 Task: Create a rule when a due date more than days ago is moved in a card by me.
Action: Mouse moved to (1077, 92)
Screenshot: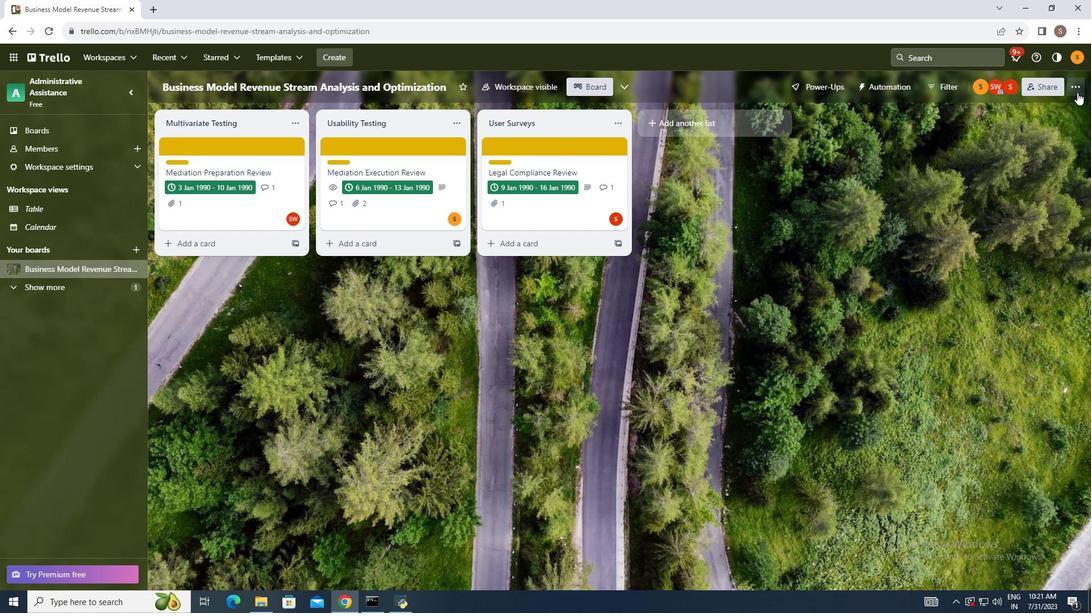
Action: Mouse pressed left at (1077, 92)
Screenshot: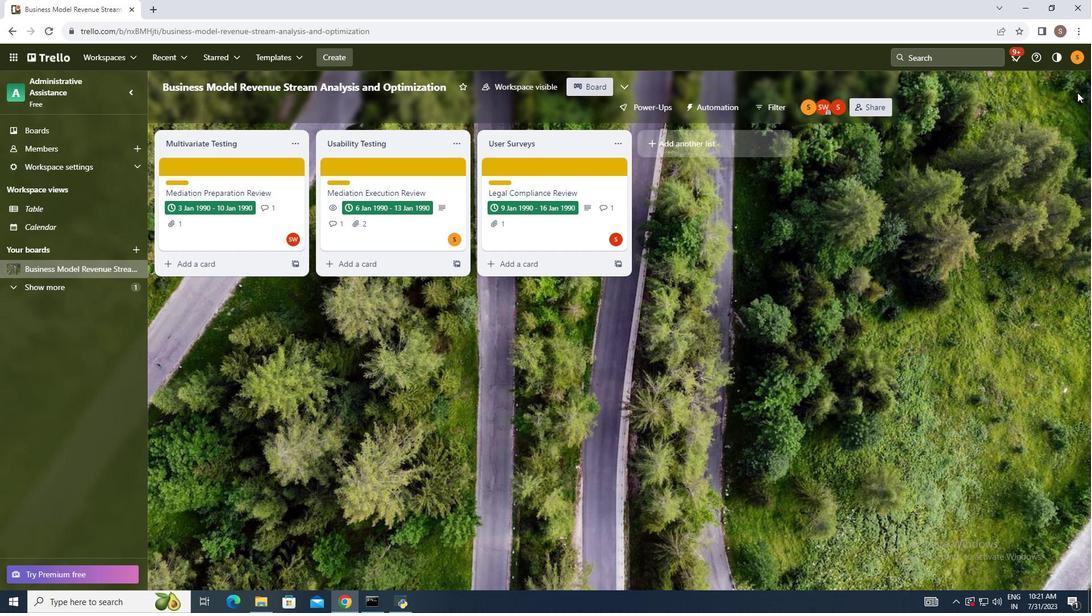 
Action: Mouse moved to (979, 241)
Screenshot: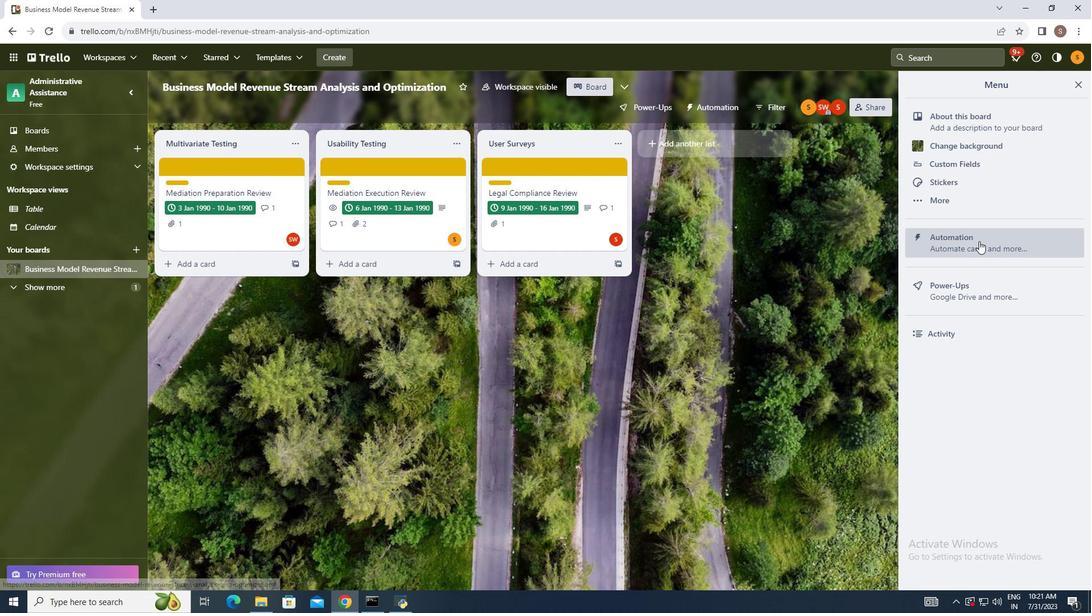 
Action: Mouse pressed left at (979, 241)
Screenshot: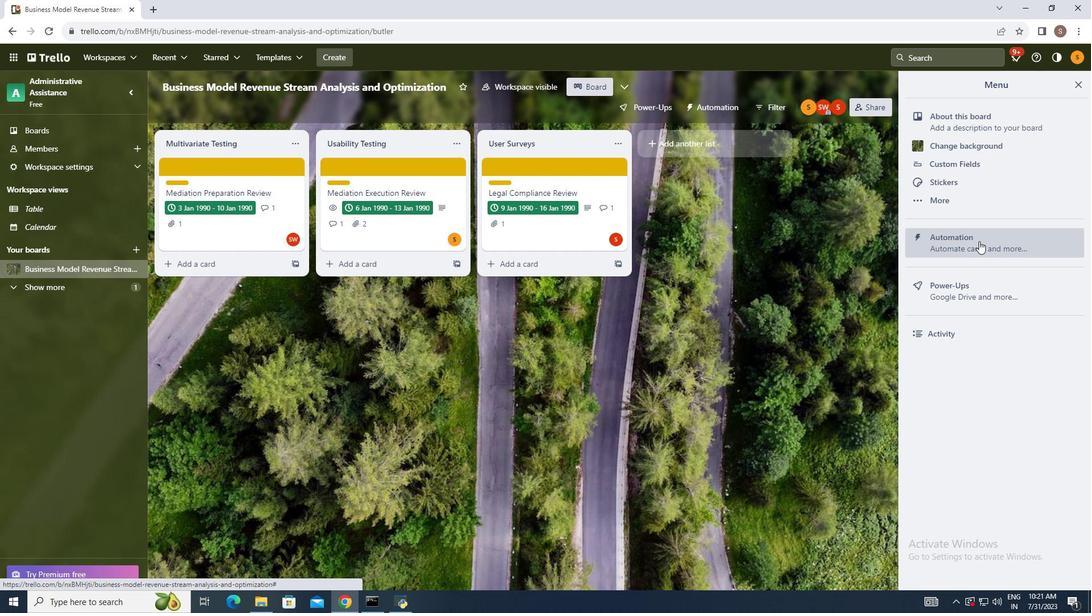 
Action: Mouse moved to (196, 208)
Screenshot: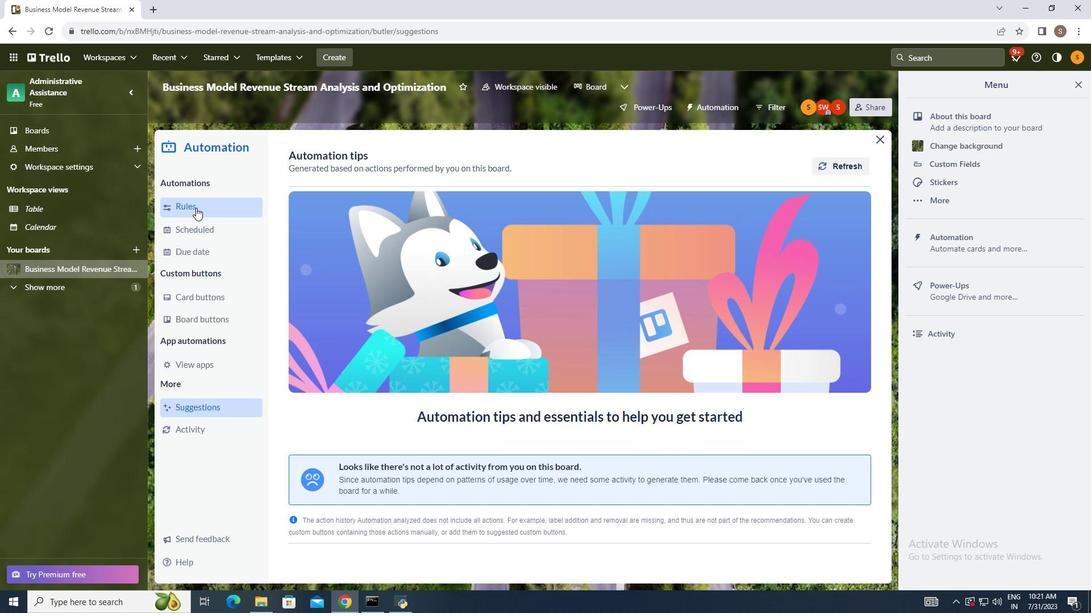
Action: Mouse pressed left at (196, 208)
Screenshot: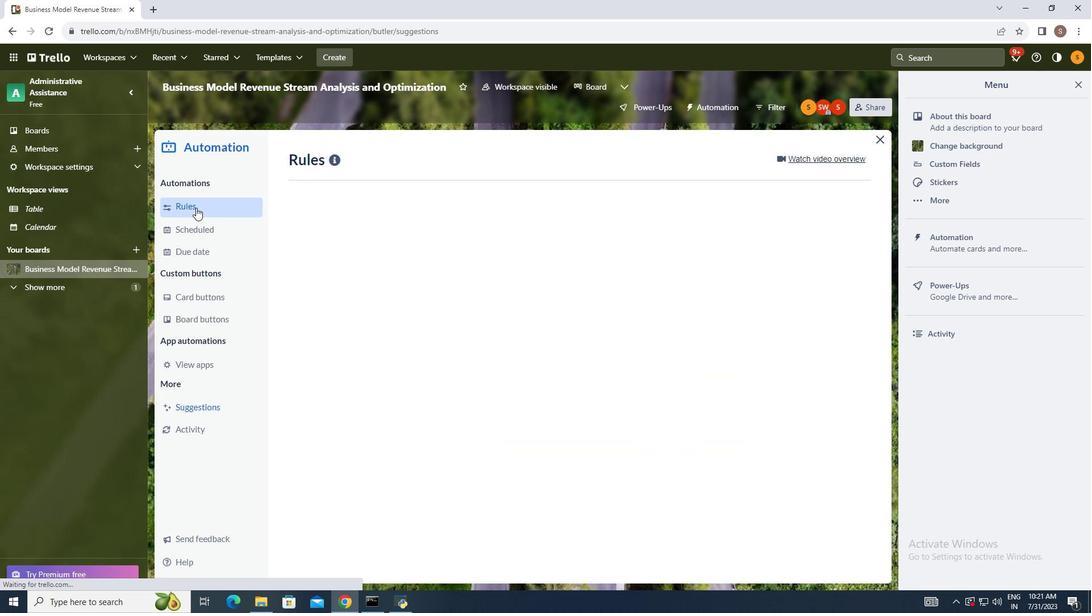 
Action: Mouse moved to (767, 161)
Screenshot: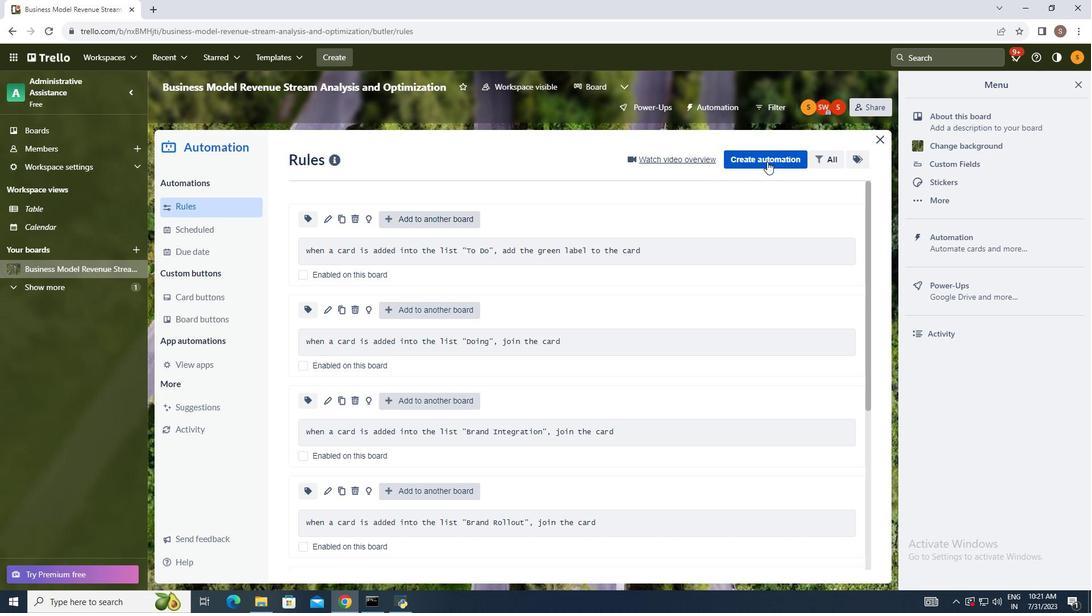 
Action: Mouse pressed left at (767, 161)
Screenshot: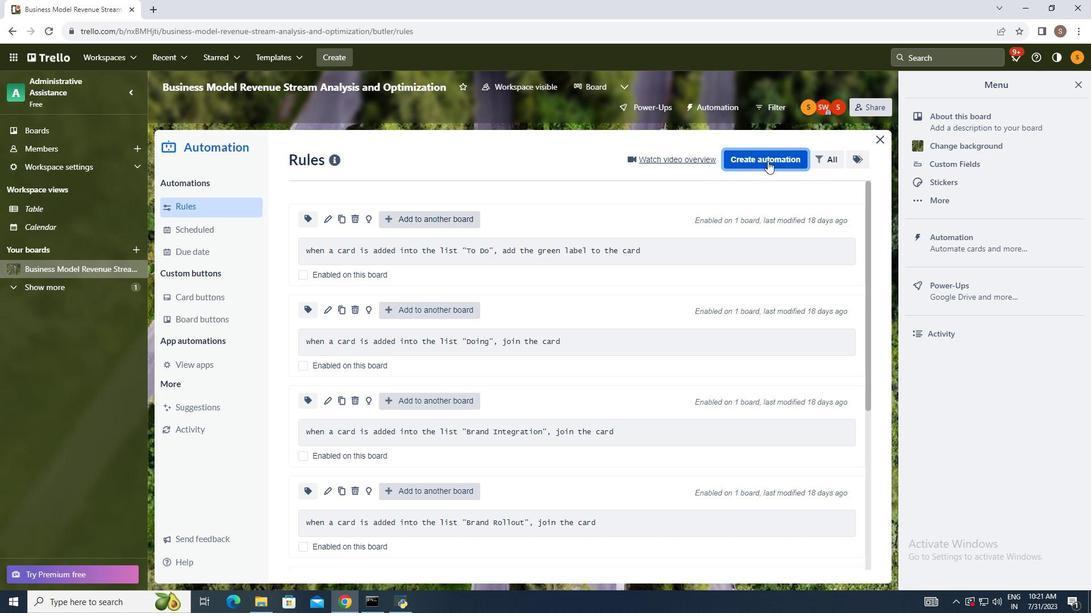 
Action: Mouse moved to (593, 269)
Screenshot: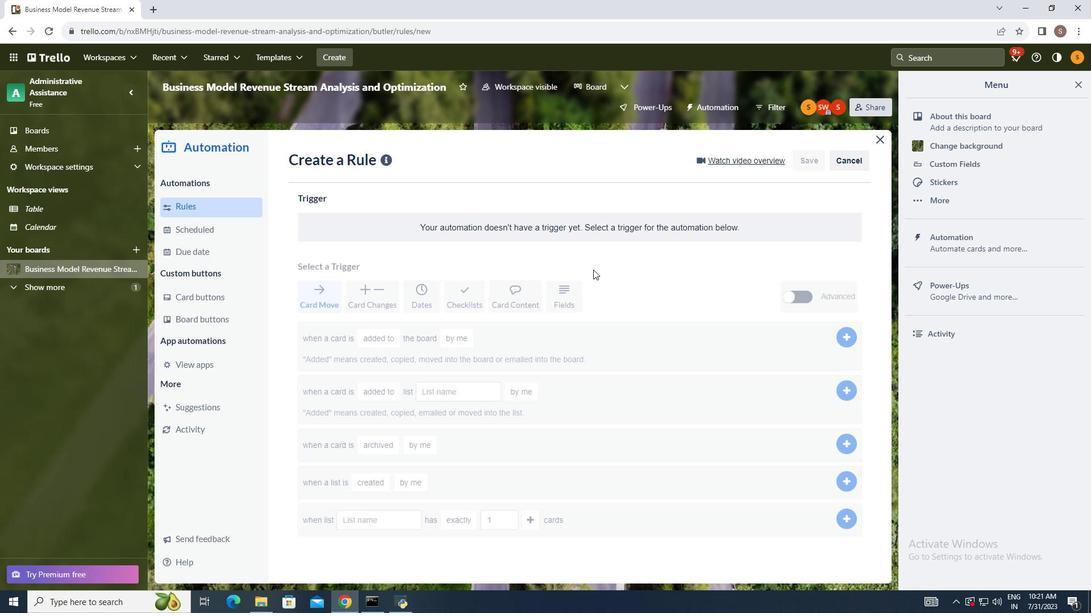 
Action: Mouse pressed left at (593, 269)
Screenshot: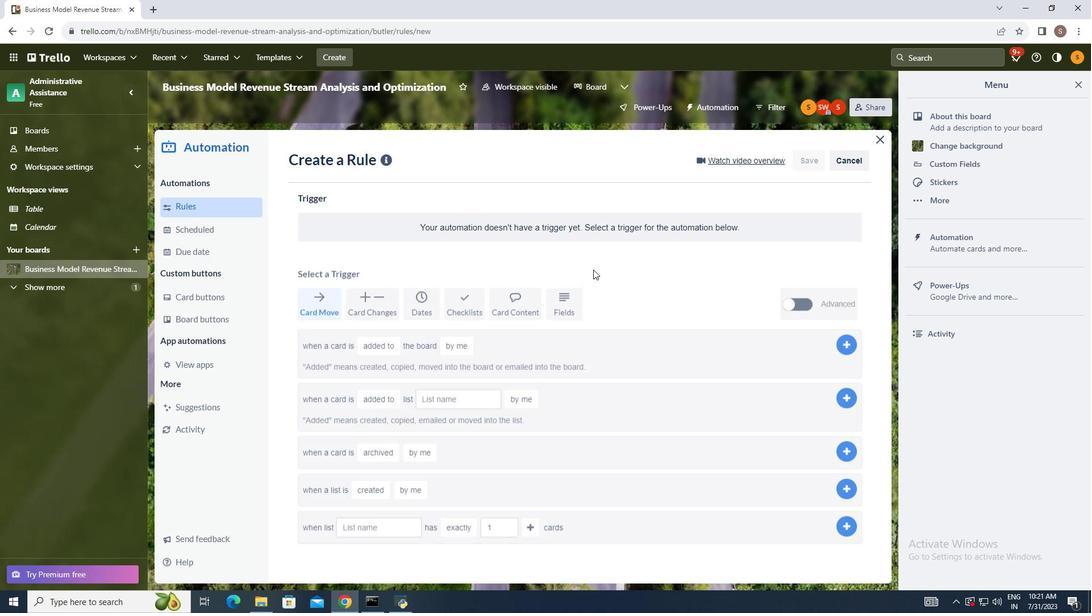 
Action: Mouse moved to (410, 305)
Screenshot: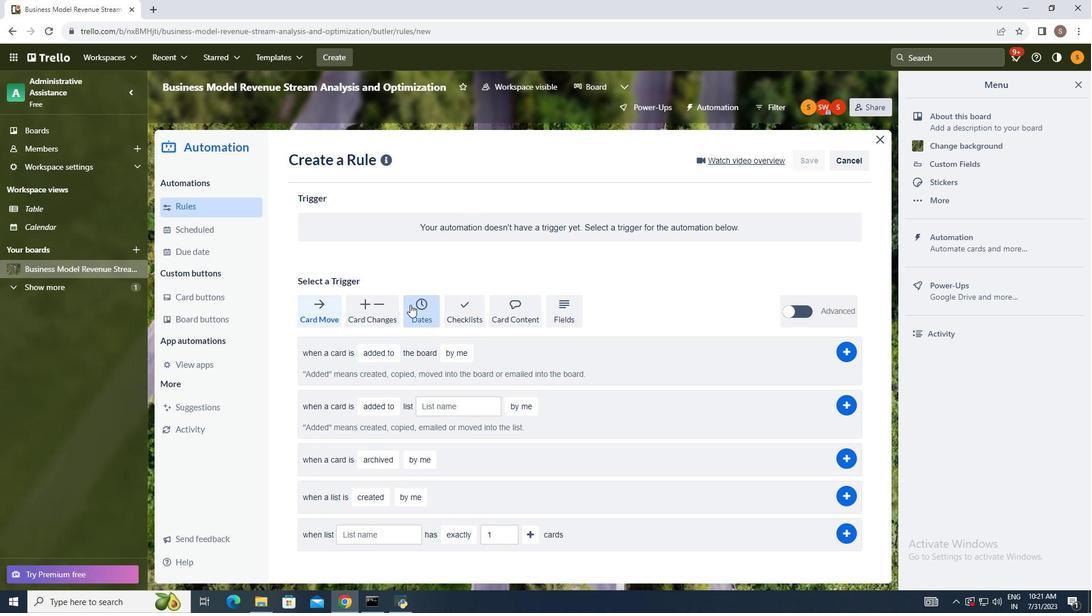 
Action: Mouse pressed left at (410, 305)
Screenshot: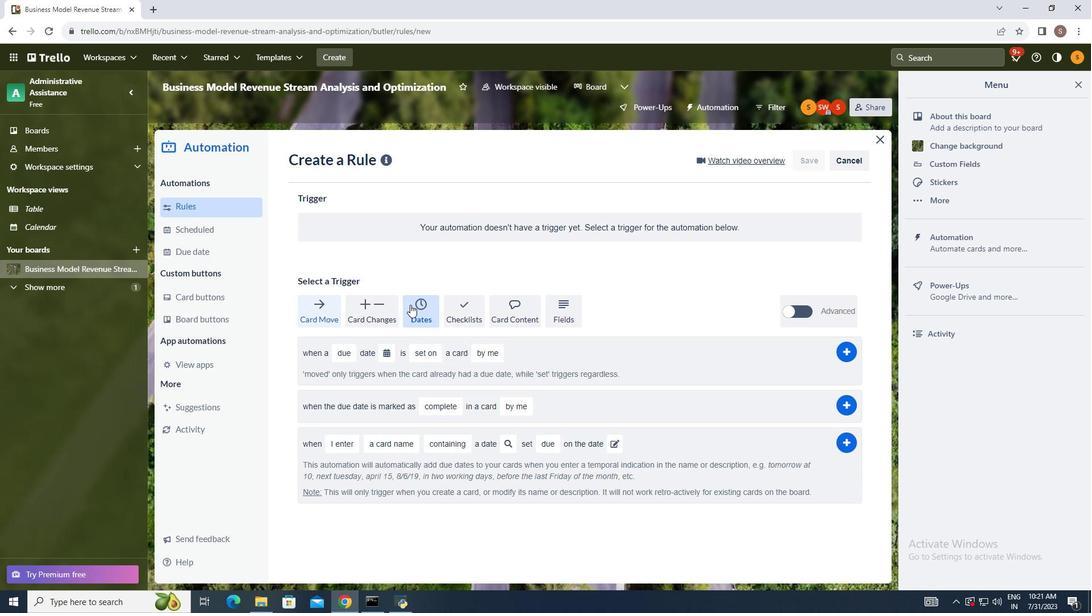 
Action: Mouse moved to (337, 352)
Screenshot: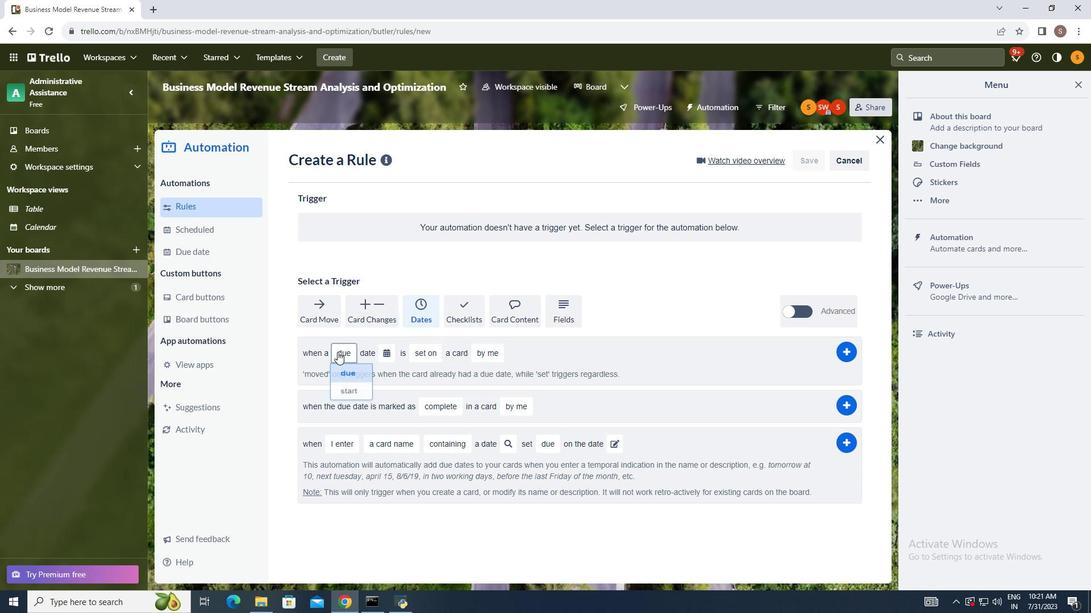 
Action: Mouse pressed left at (337, 352)
Screenshot: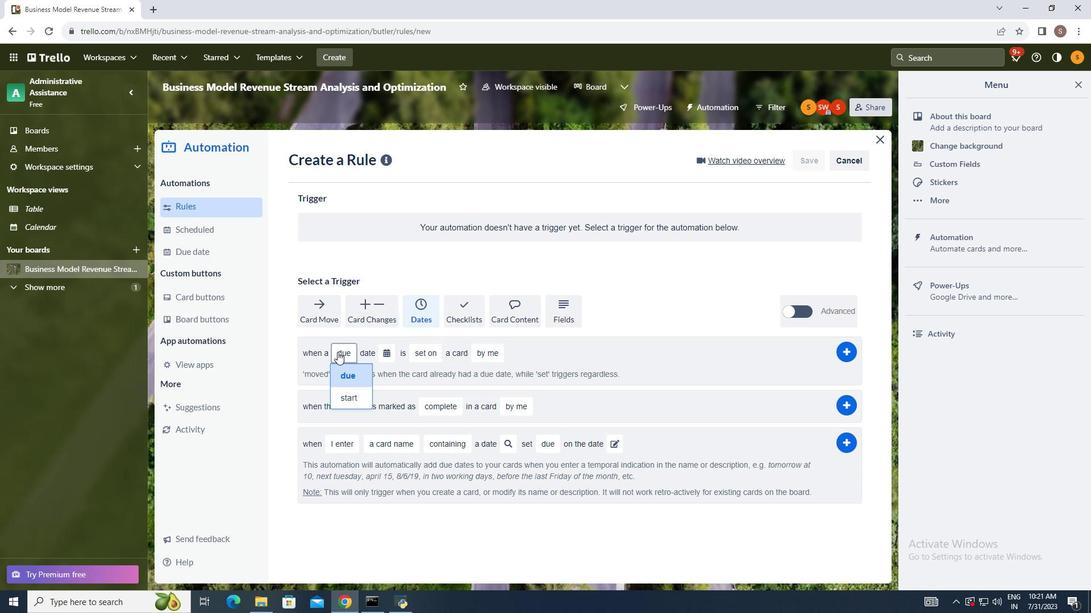 
Action: Mouse moved to (339, 370)
Screenshot: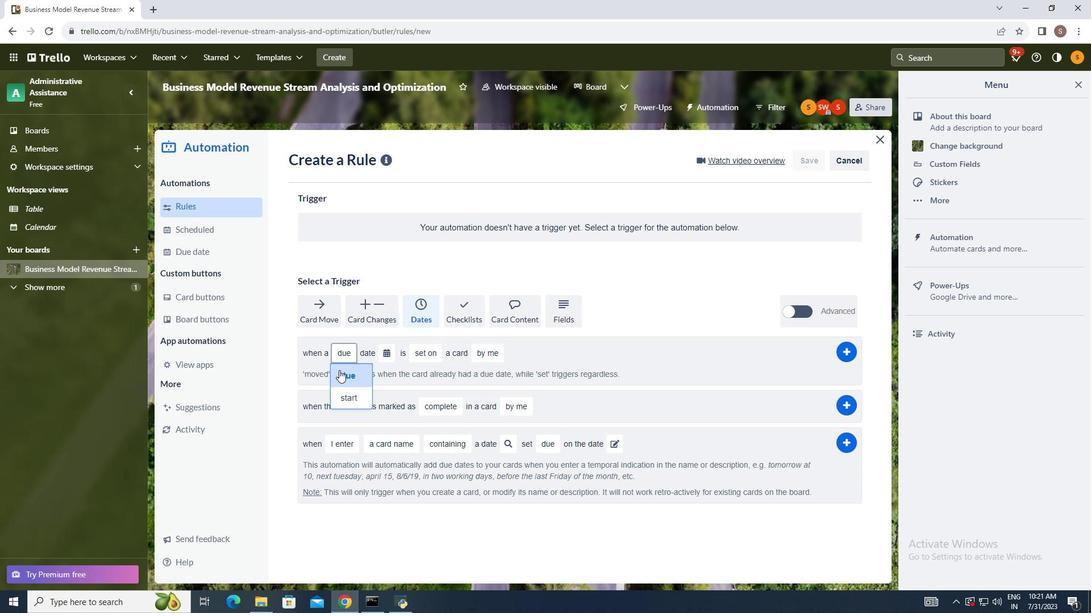 
Action: Mouse pressed left at (339, 370)
Screenshot: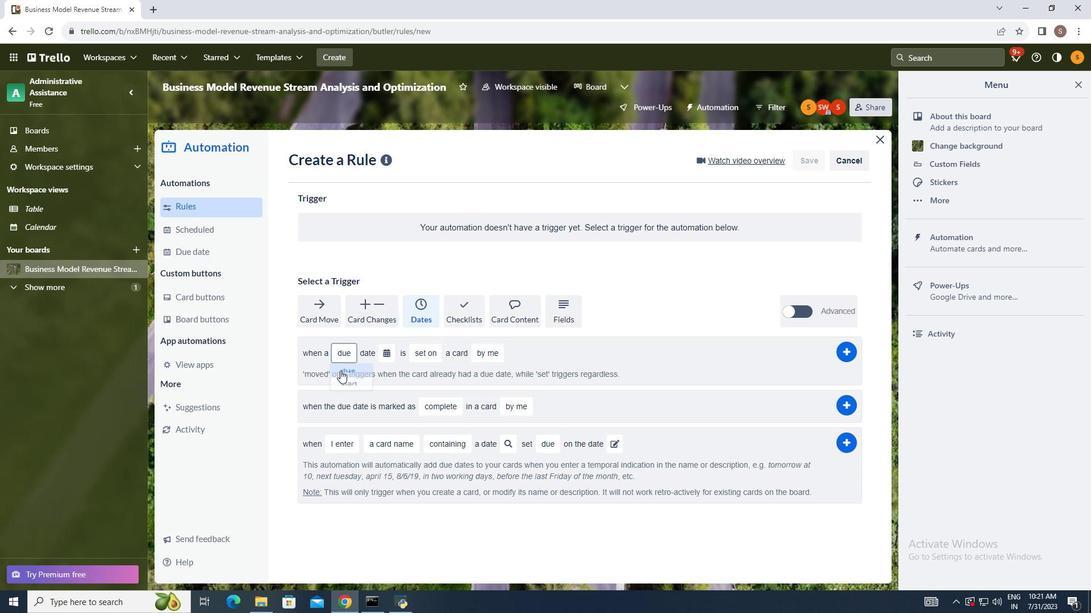 
Action: Mouse moved to (387, 354)
Screenshot: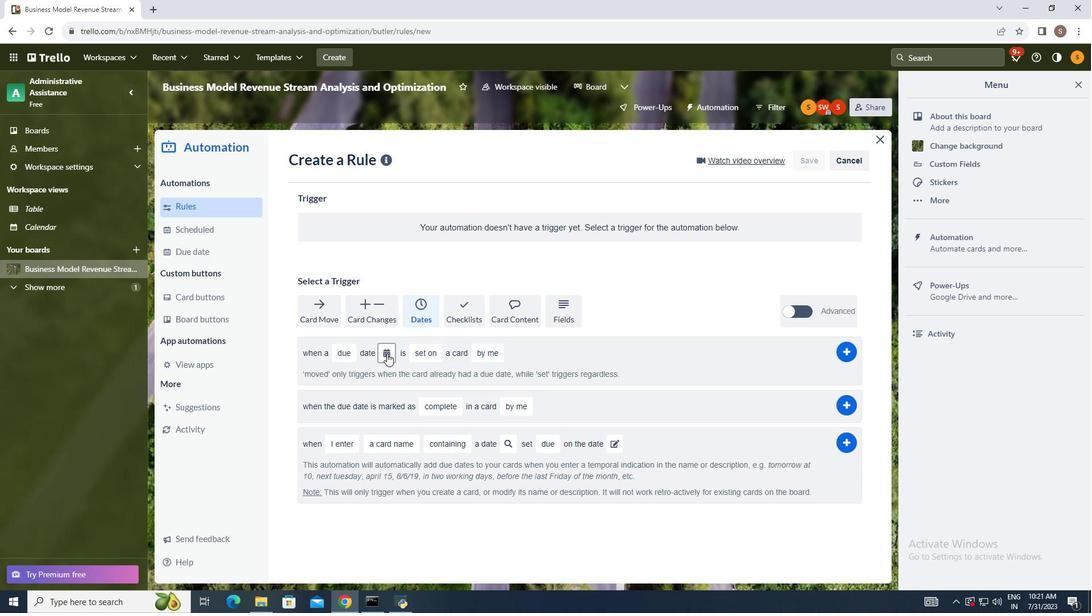
Action: Mouse pressed left at (387, 354)
Screenshot: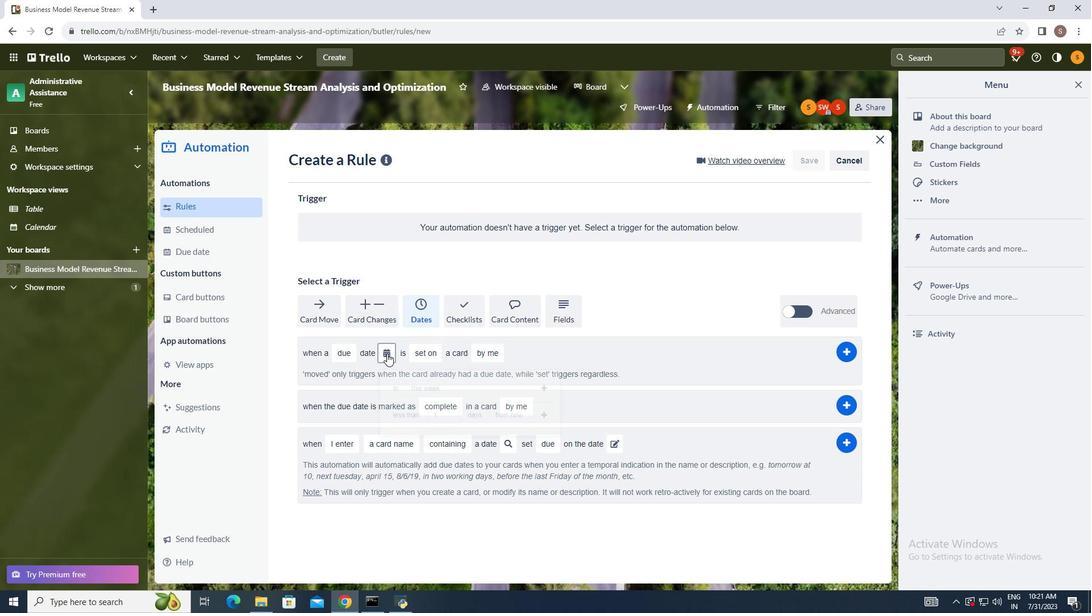 
Action: Mouse moved to (416, 475)
Screenshot: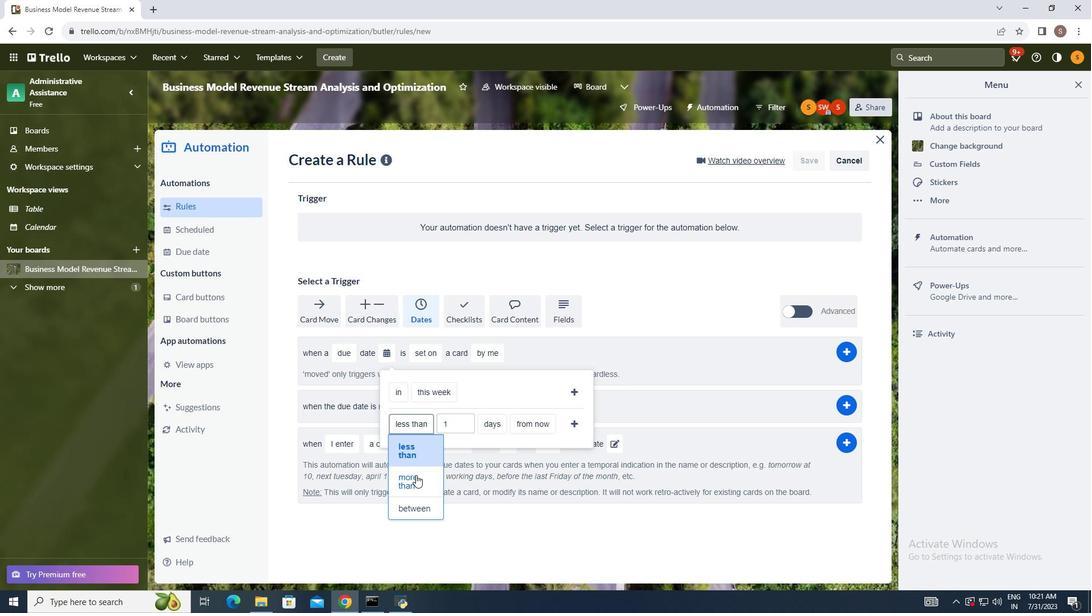 
Action: Mouse pressed left at (416, 475)
Screenshot: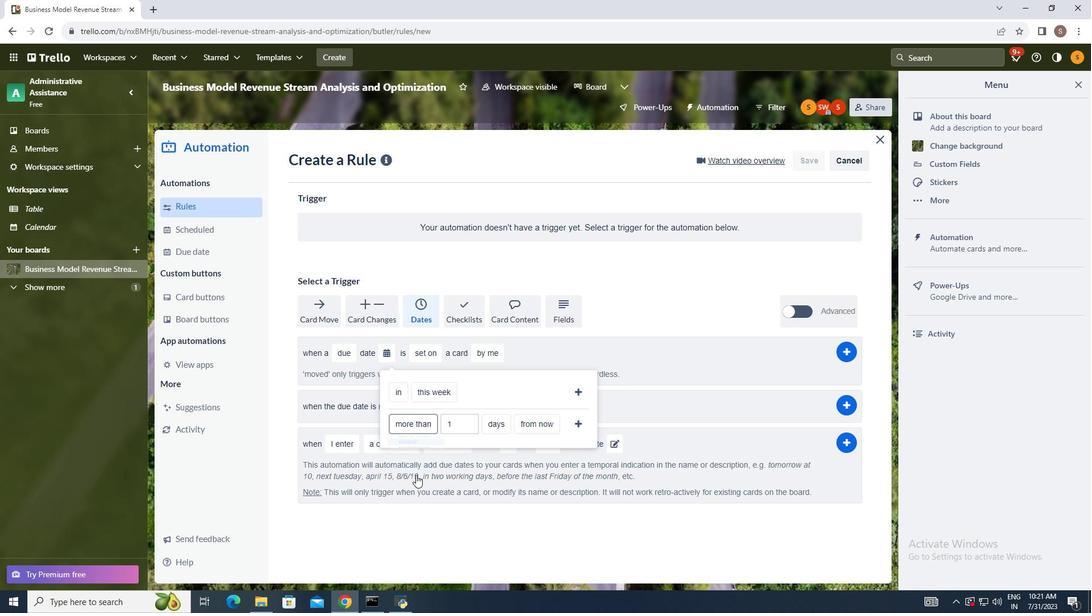 
Action: Mouse moved to (497, 427)
Screenshot: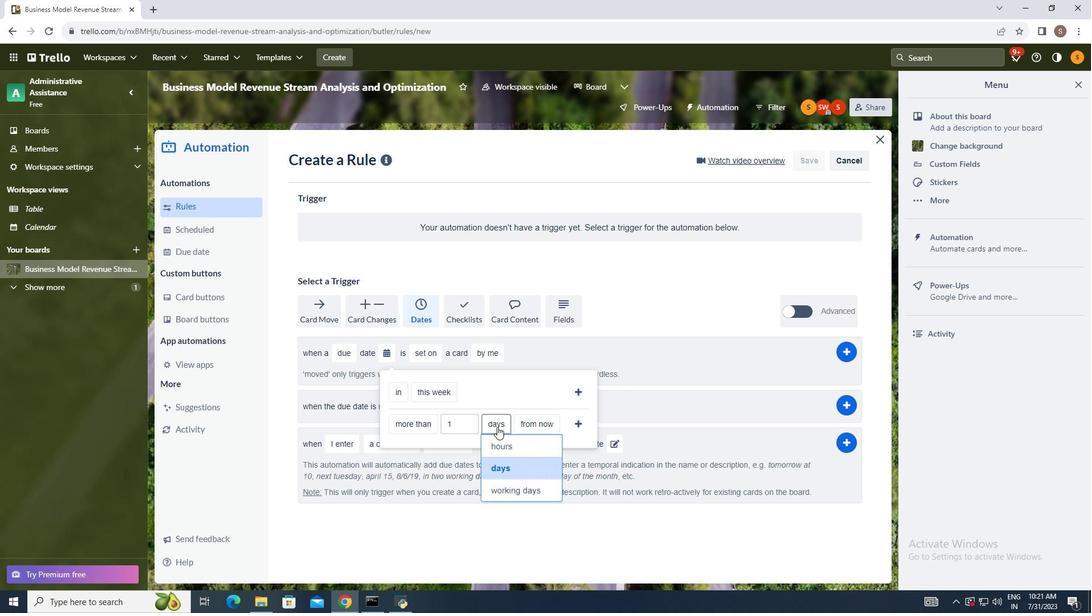 
Action: Mouse pressed left at (497, 427)
Screenshot: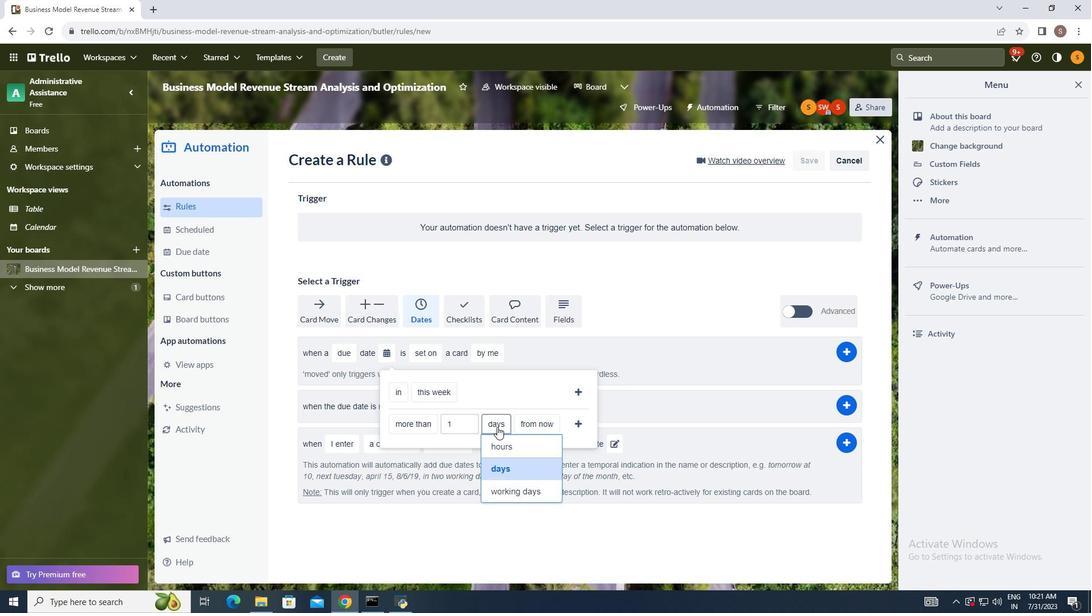 
Action: Mouse moved to (505, 469)
Screenshot: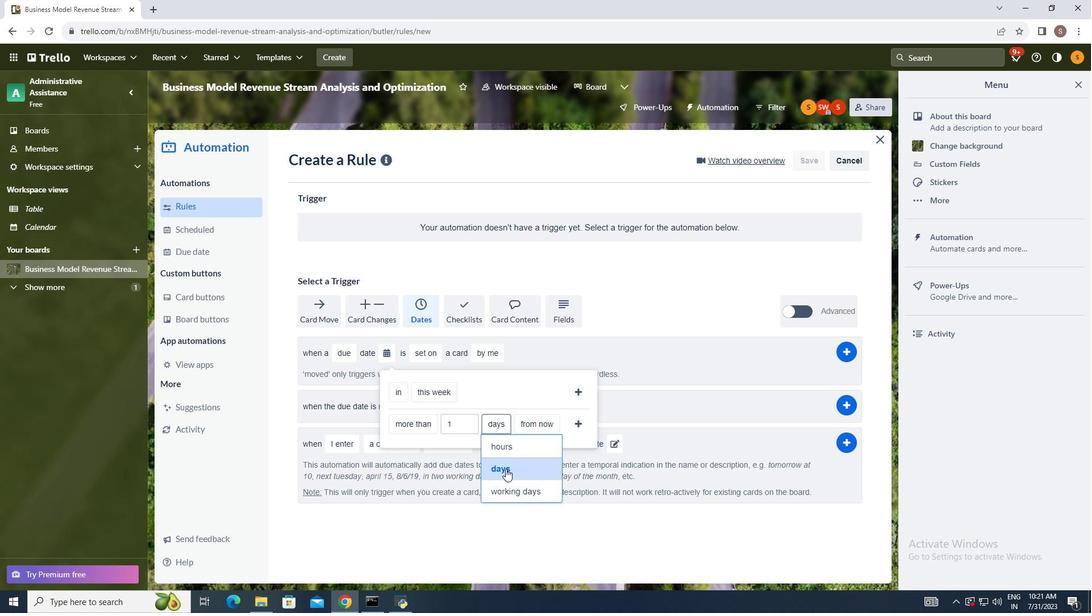 
Action: Mouse pressed left at (505, 469)
Screenshot: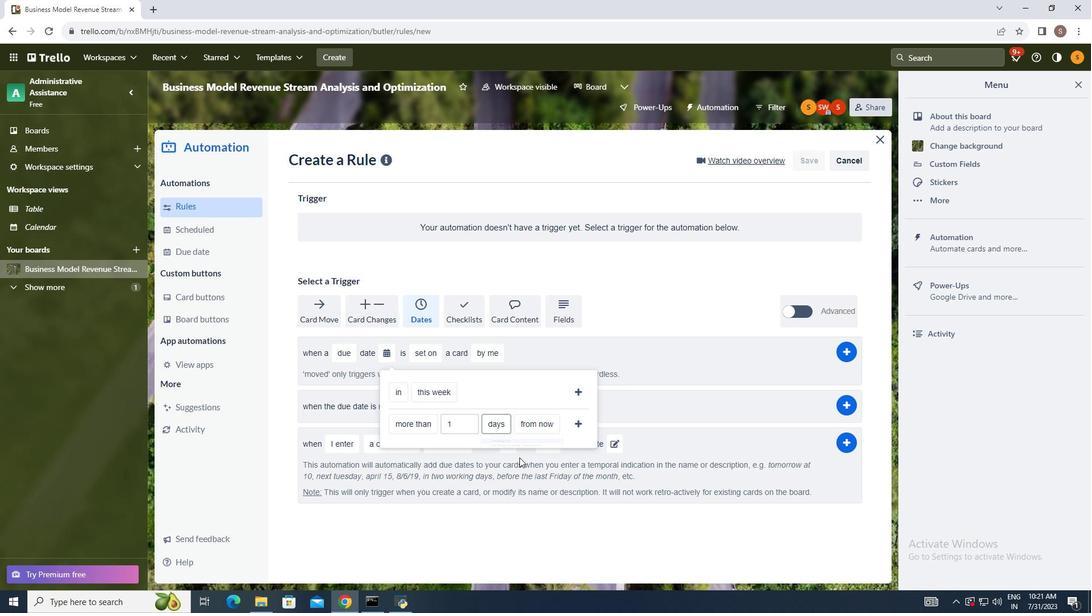 
Action: Mouse moved to (528, 423)
Screenshot: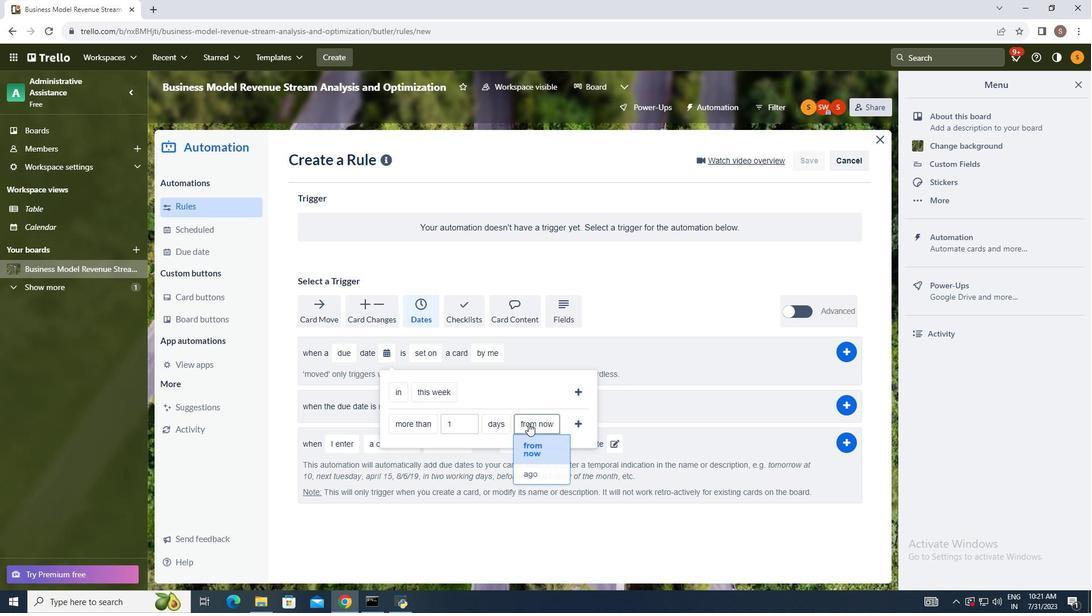 
Action: Mouse pressed left at (528, 423)
Screenshot: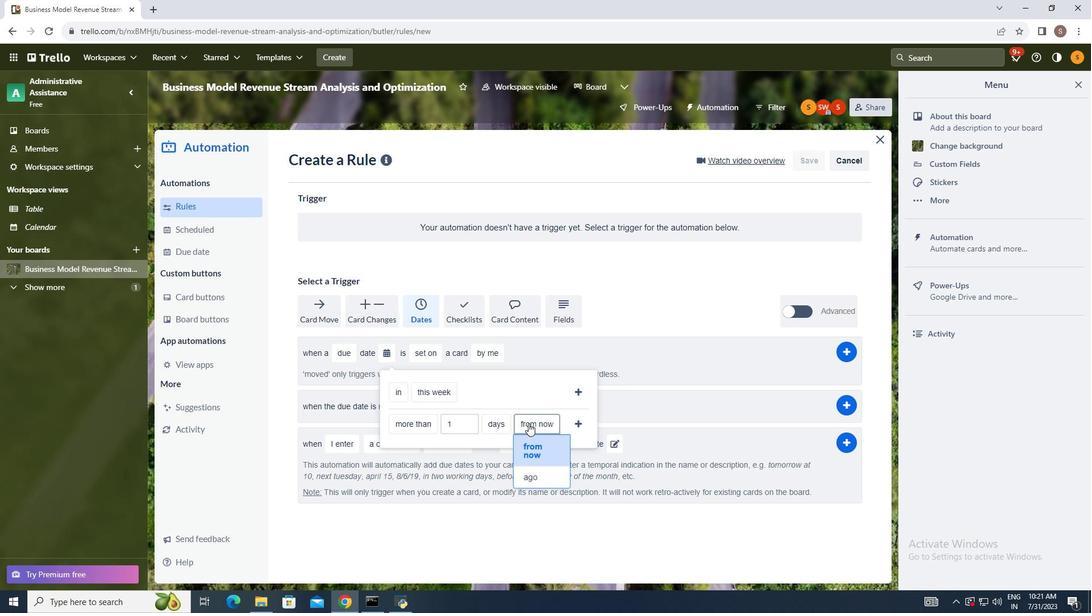 
Action: Mouse moved to (538, 475)
Screenshot: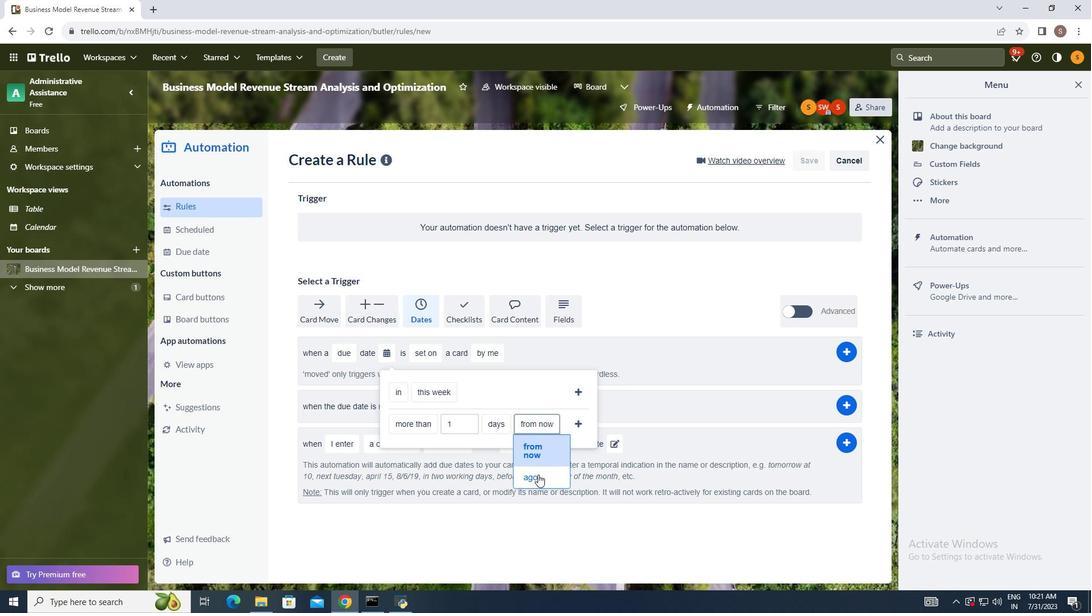 
Action: Mouse pressed left at (538, 475)
Screenshot: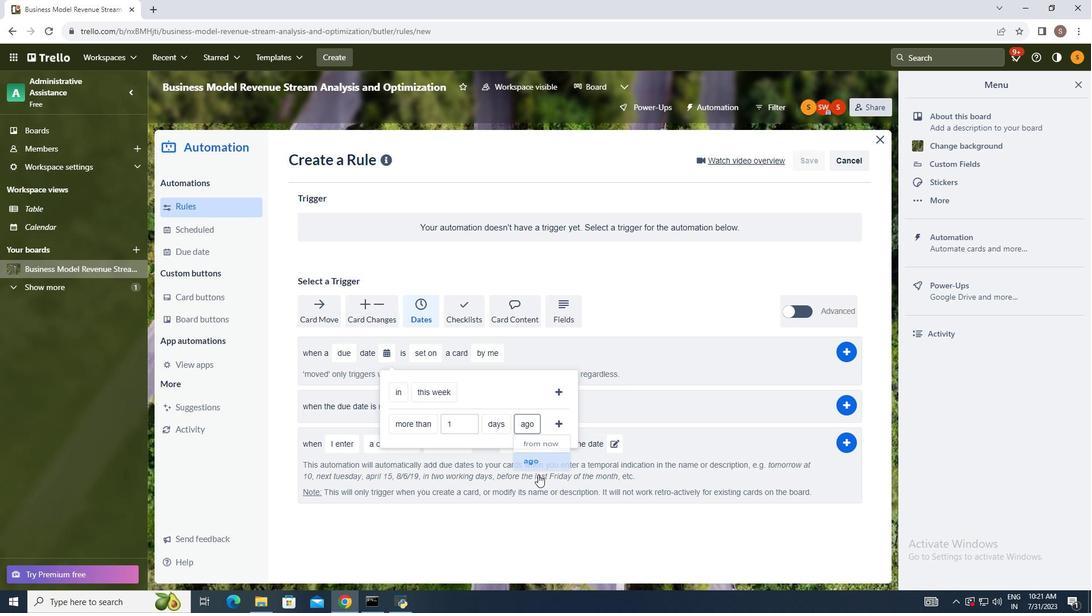 
Action: Mouse moved to (560, 429)
Screenshot: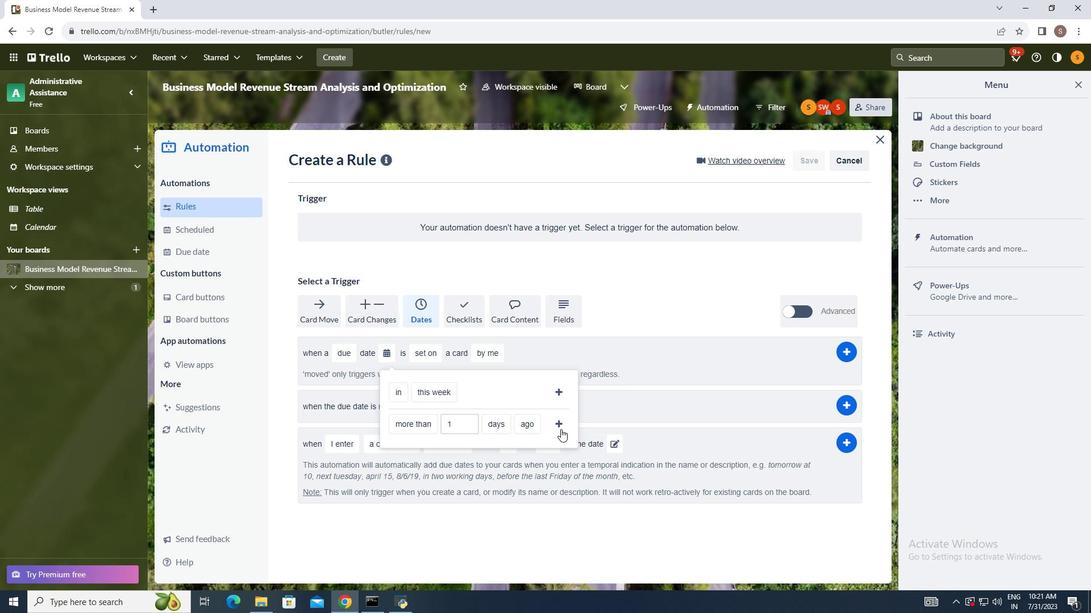 
Action: Mouse pressed left at (560, 429)
Screenshot: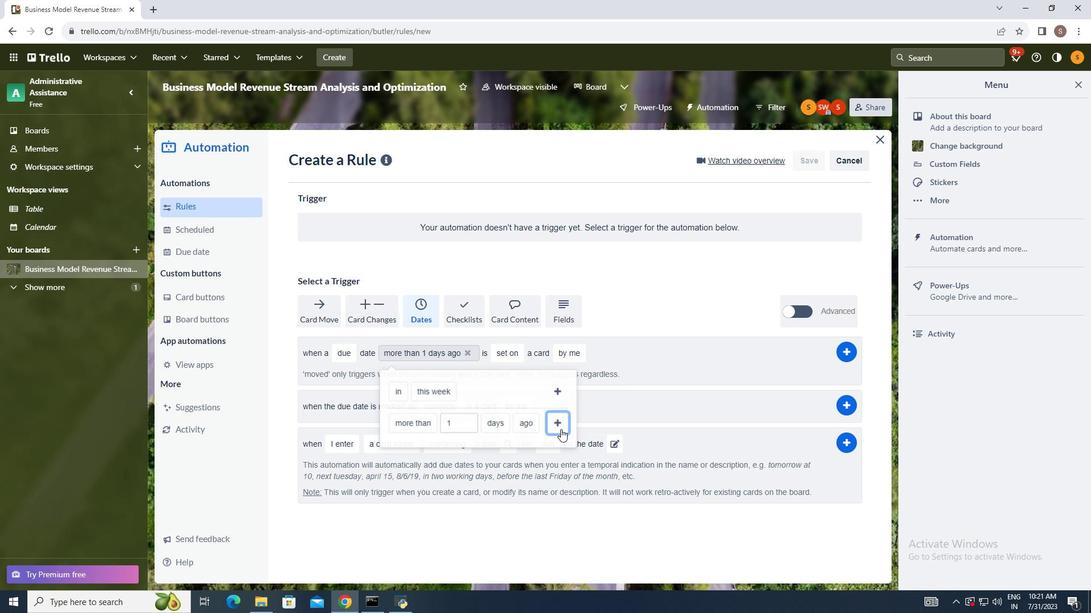 
Action: Mouse moved to (506, 350)
Screenshot: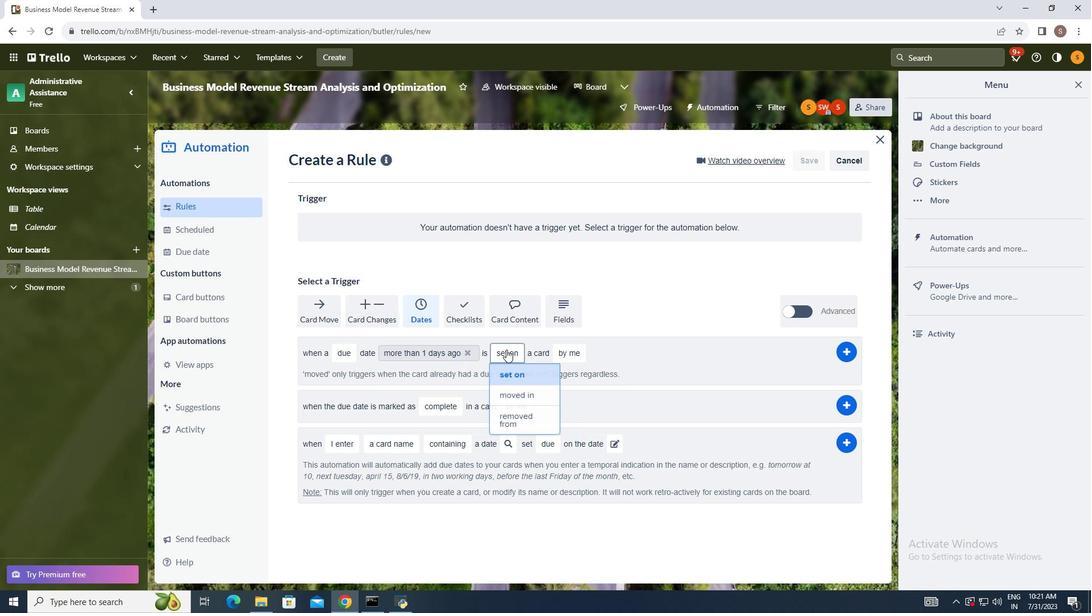 
Action: Mouse pressed left at (506, 350)
Screenshot: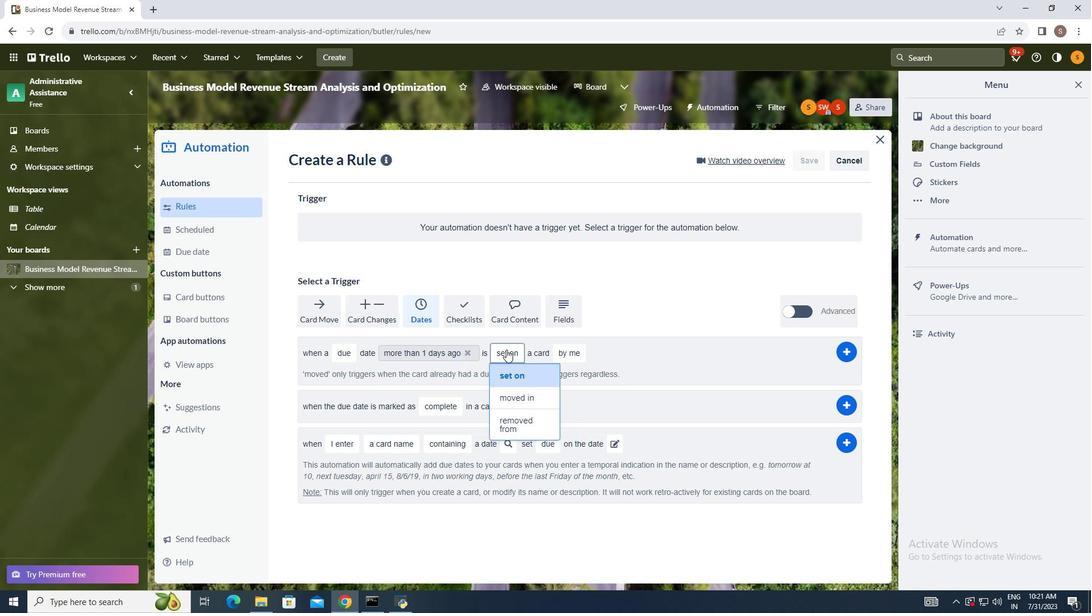 
Action: Mouse moved to (516, 397)
Screenshot: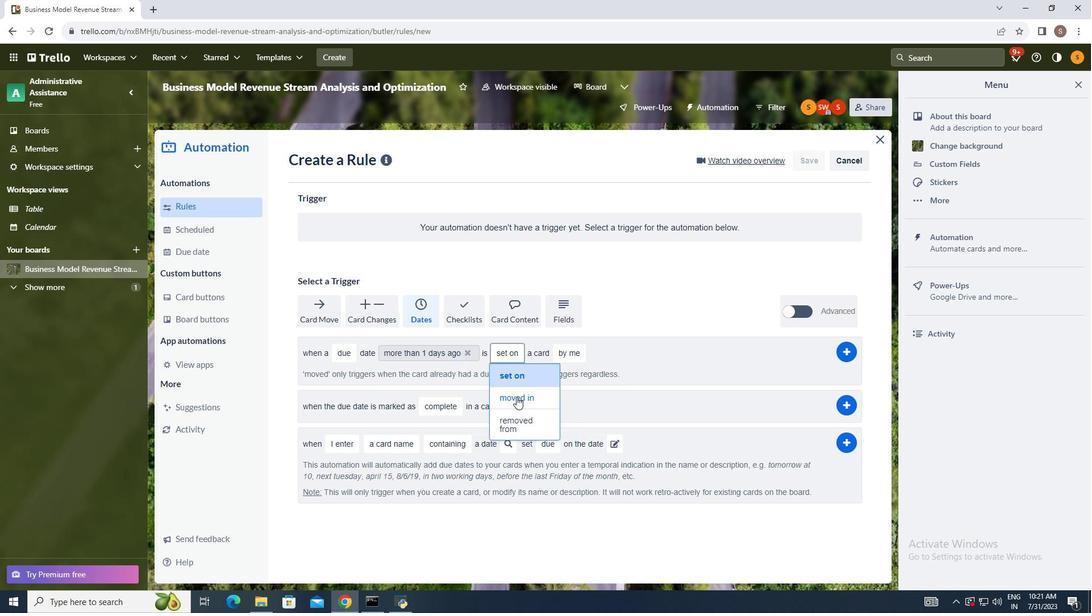 
Action: Mouse pressed left at (516, 397)
Screenshot: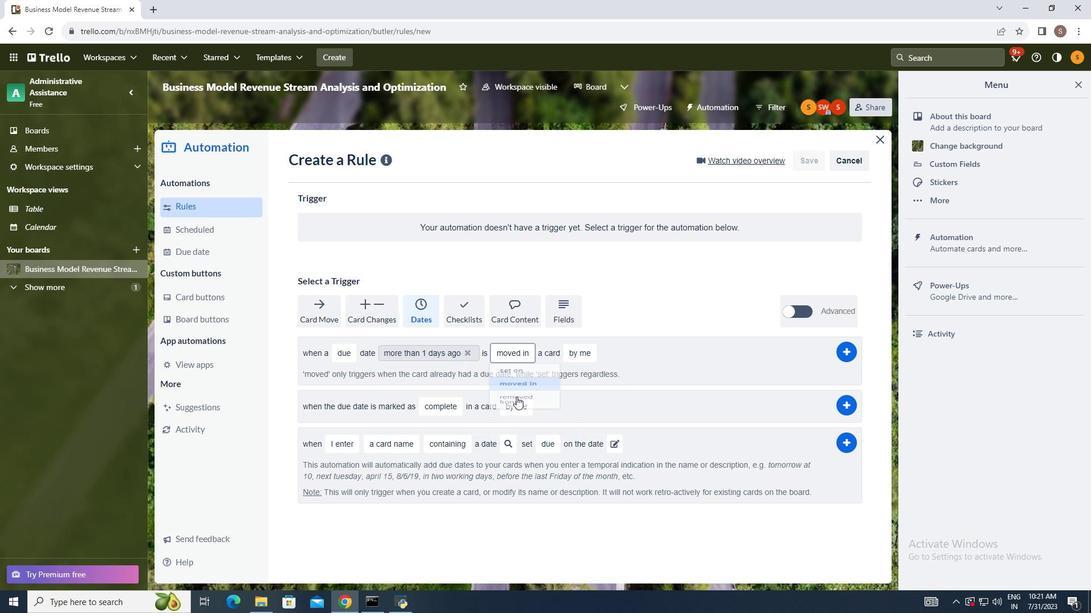 
Action: Mouse moved to (572, 358)
Screenshot: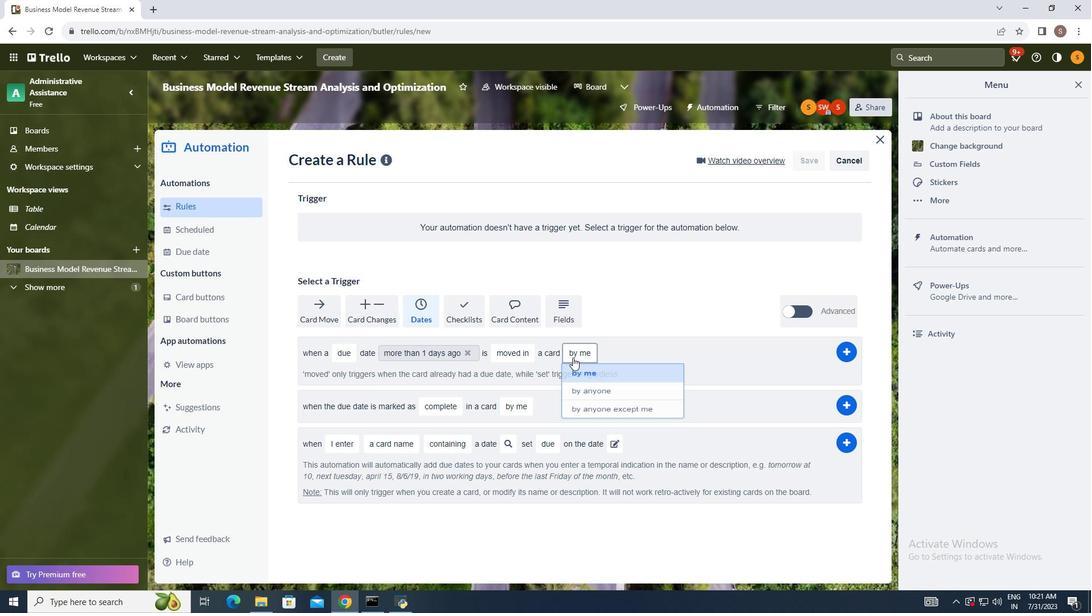 
Action: Mouse pressed left at (572, 358)
Screenshot: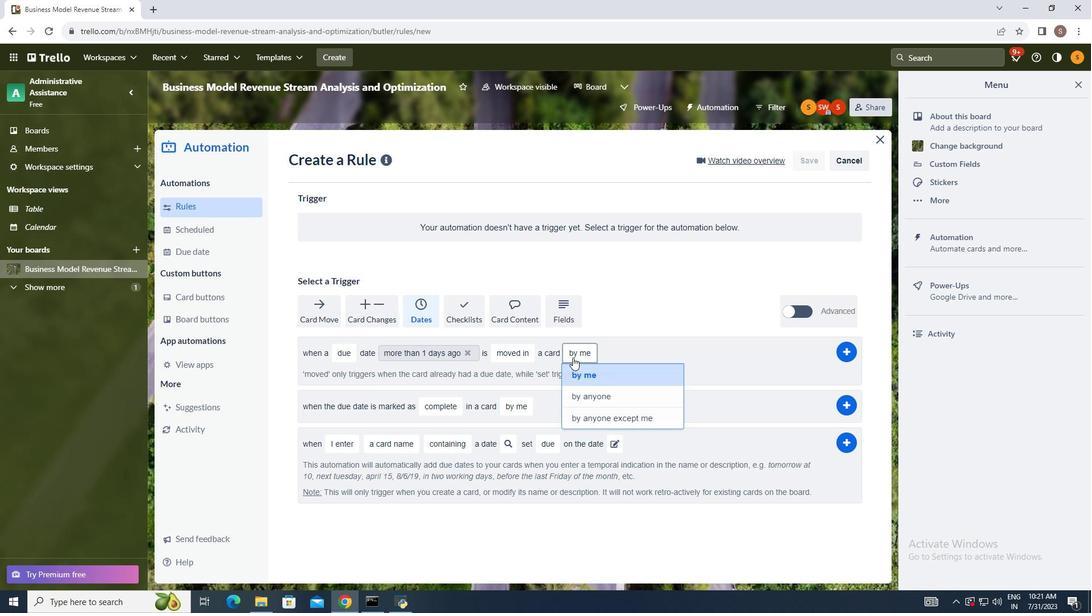 
Action: Mouse moved to (592, 376)
Screenshot: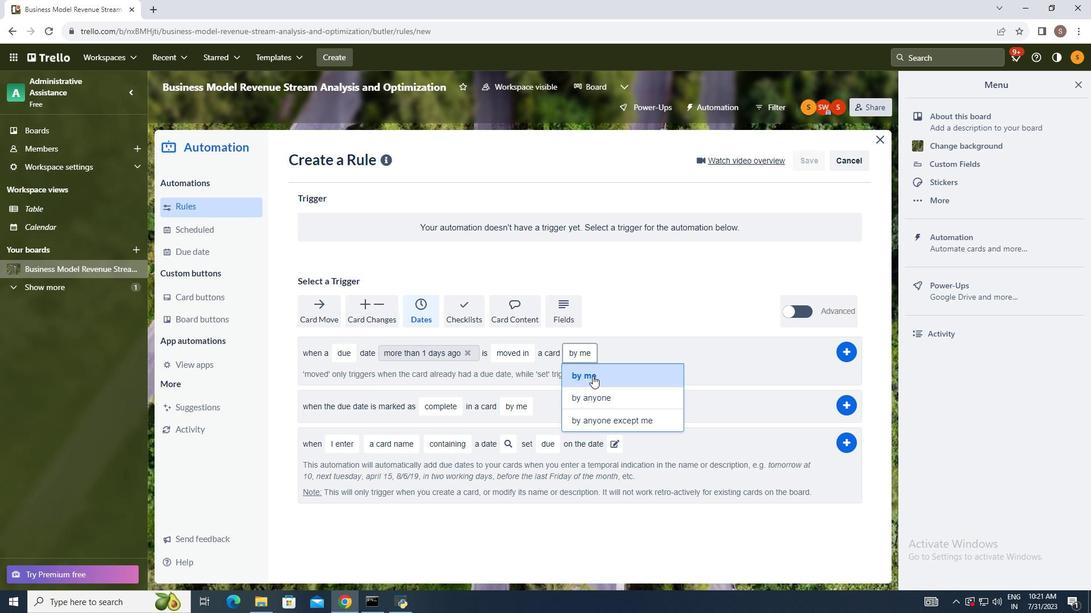 
Action: Mouse pressed left at (592, 376)
Screenshot: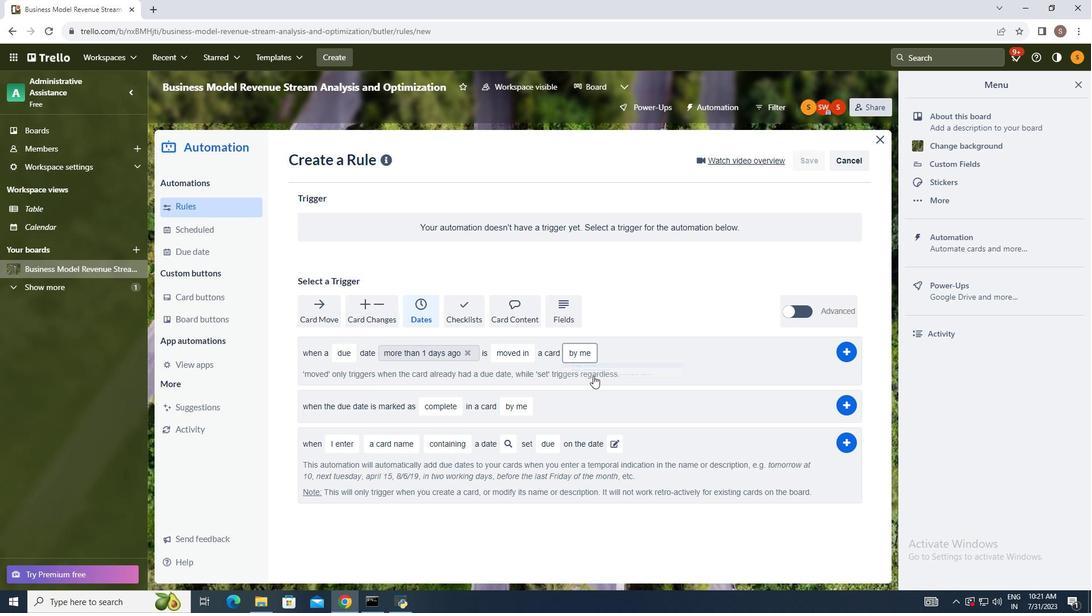
Action: Mouse moved to (682, 339)
Screenshot: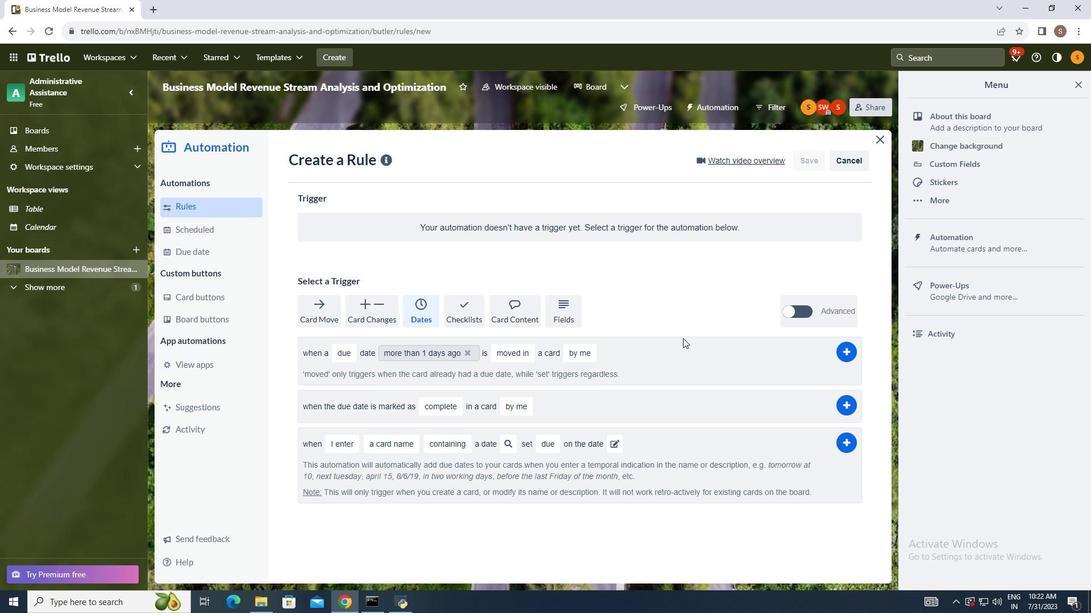 
